 Task: Reply to email with the signature Eleanor Wilson with the subject 'Request for a transfer' from softage.1@softage.net with the message 'Can you please provide me with an update on the project's resource allocation?'
Action: Mouse moved to (903, 212)
Screenshot: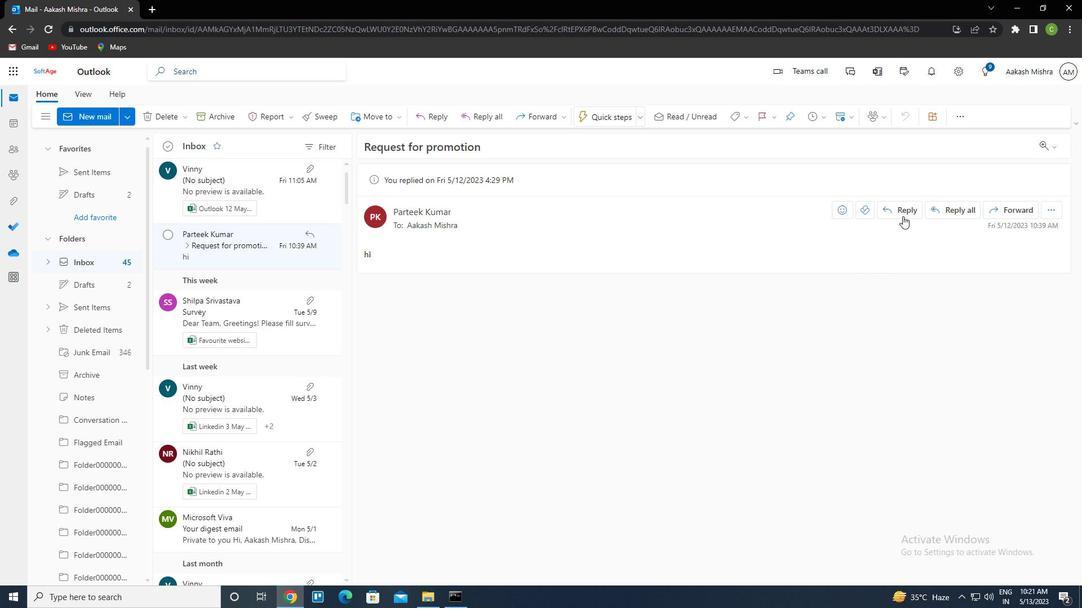 
Action: Mouse pressed left at (903, 212)
Screenshot: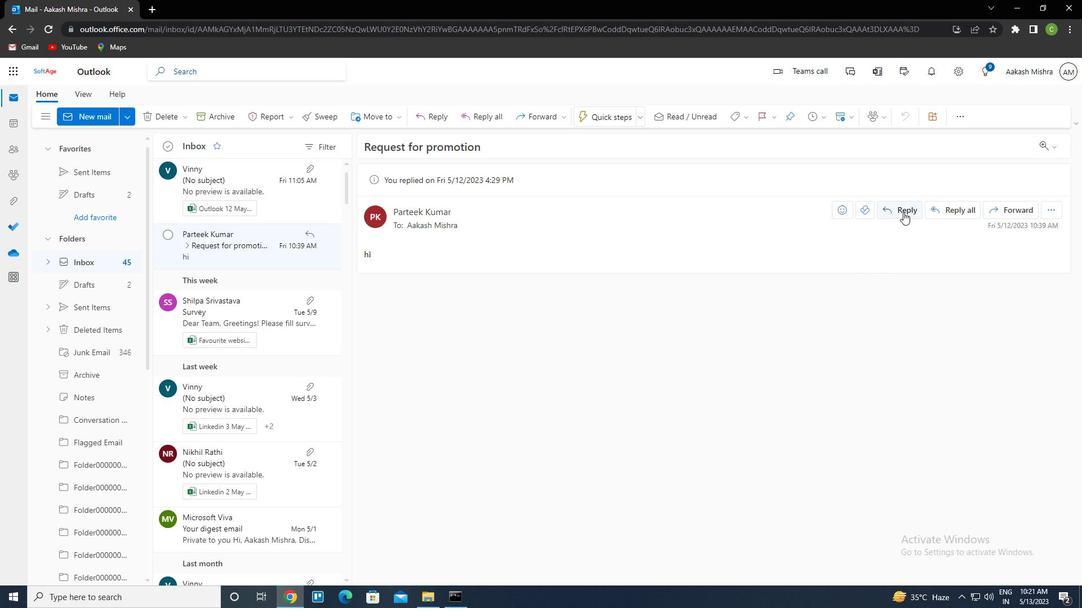 
Action: Mouse moved to (728, 117)
Screenshot: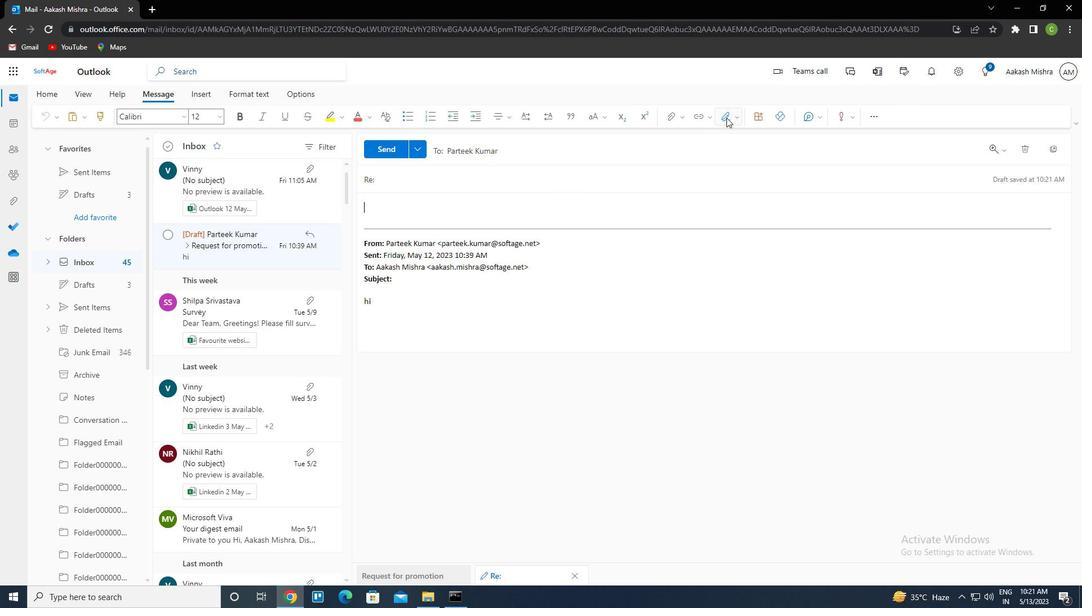 
Action: Mouse pressed left at (728, 117)
Screenshot: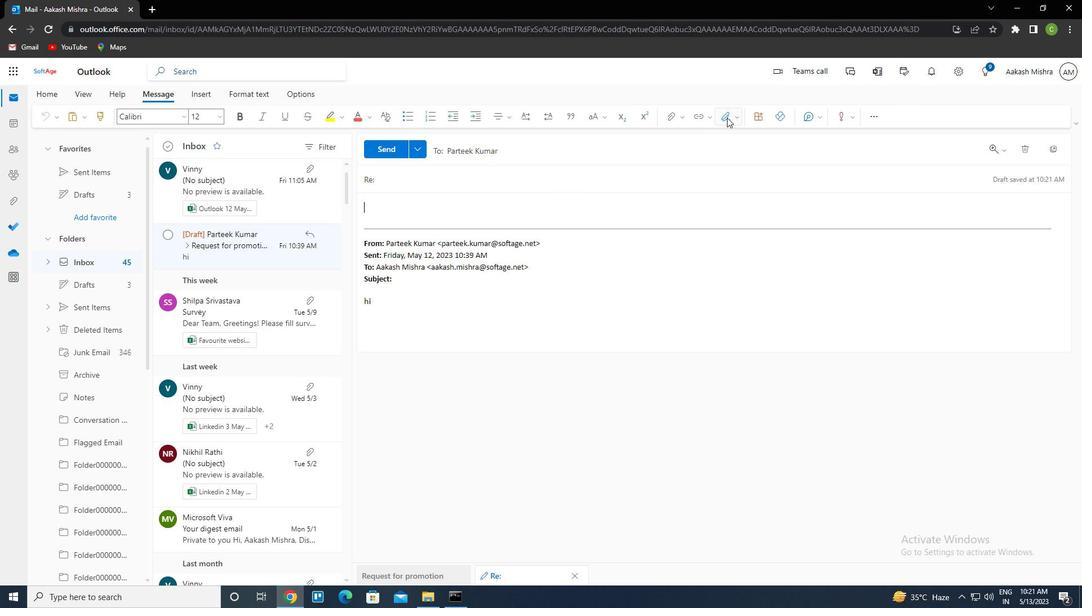 
Action: Mouse moved to (716, 163)
Screenshot: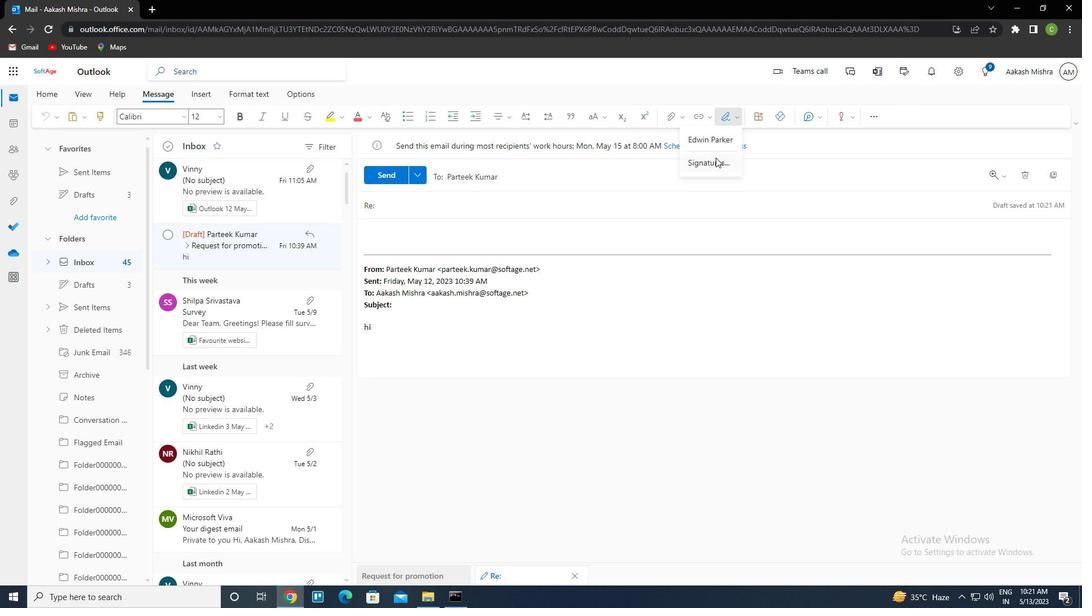 
Action: Mouse pressed left at (716, 163)
Screenshot: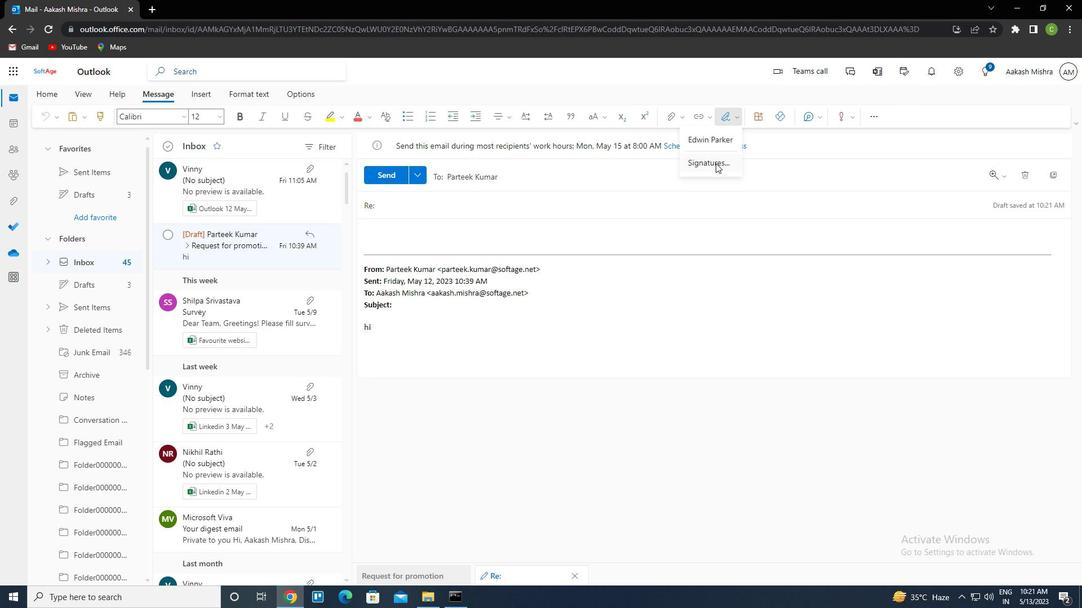 
Action: Mouse moved to (756, 206)
Screenshot: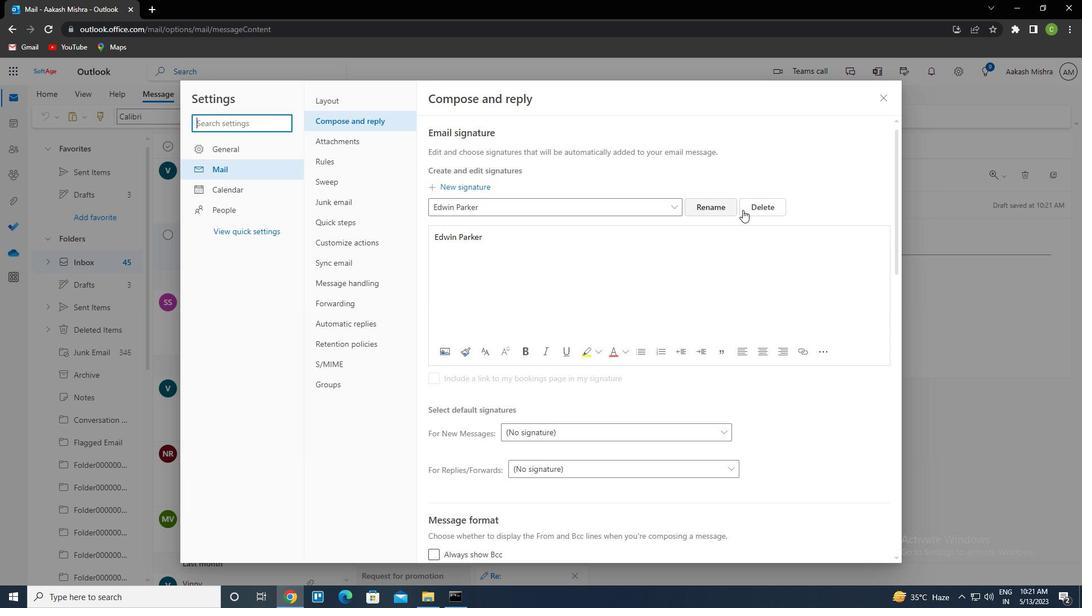 
Action: Mouse pressed left at (756, 206)
Screenshot: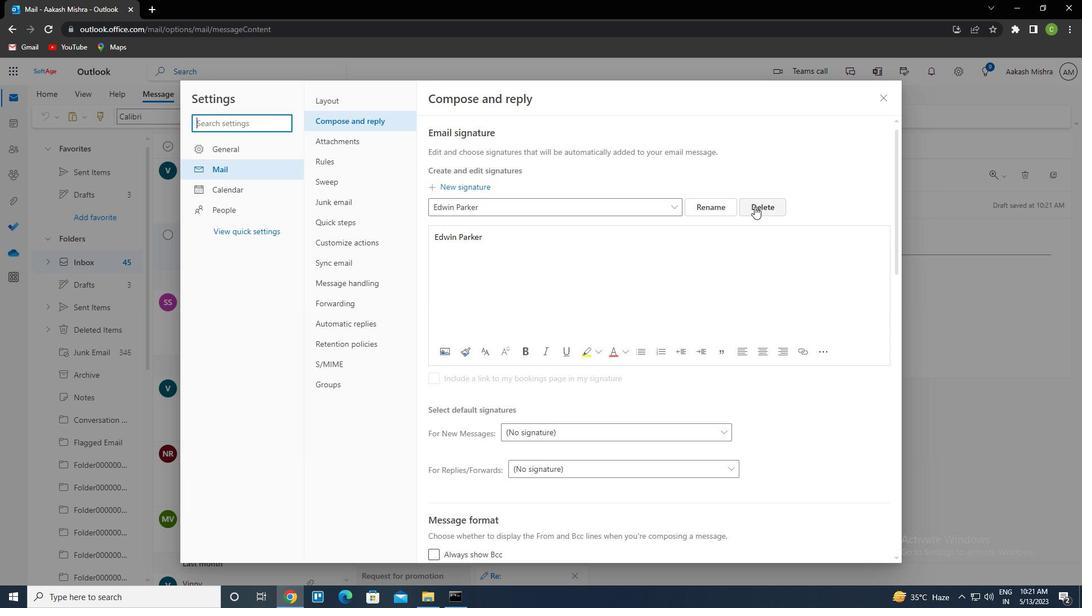 
Action: Mouse moved to (533, 210)
Screenshot: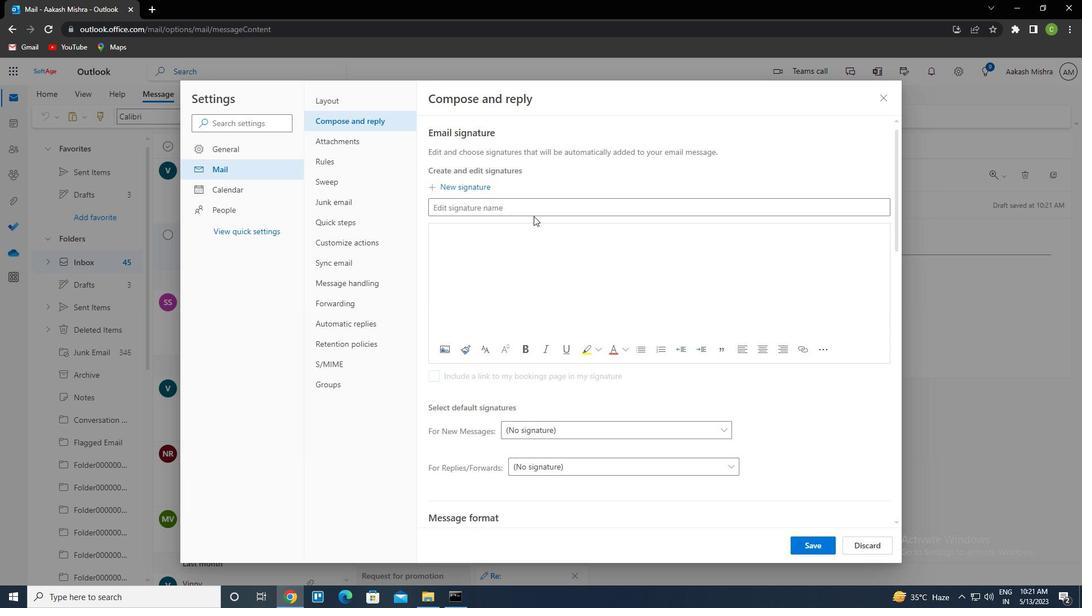 
Action: Mouse pressed left at (533, 210)
Screenshot: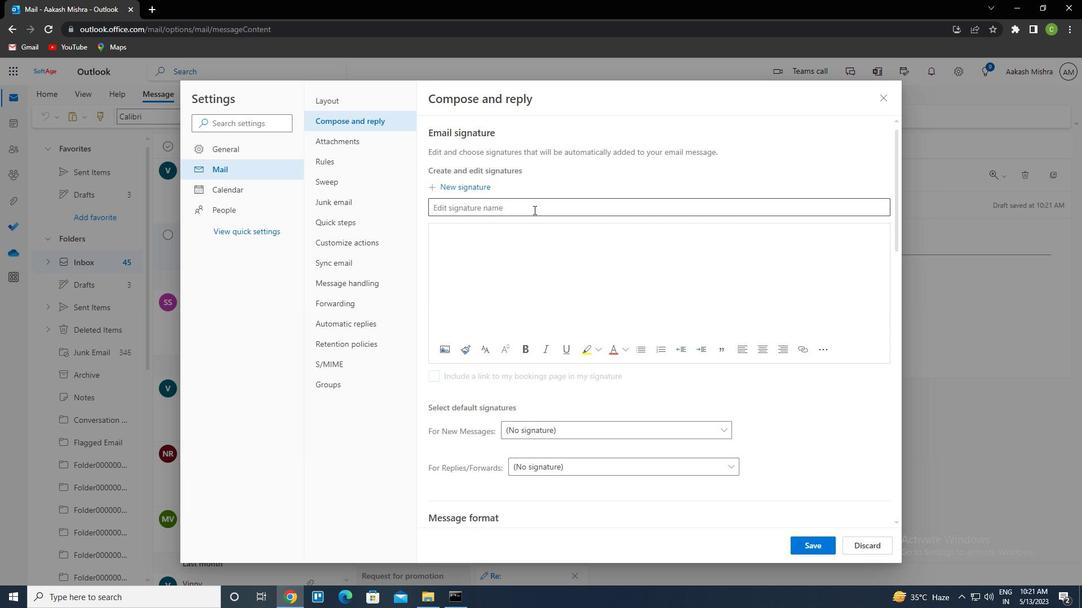 
Action: Key pressed <Key.caps_lock>e<Key.caps_lock>leanor<Key.space><Key.caps_lock>w<Key.caps_lock>ilson<Key.tab><Key.caps_lock>e<Key.caps_lock>leanor<Key.space><Key.caps_lock>w<Key.caps_lock>ilson
Screenshot: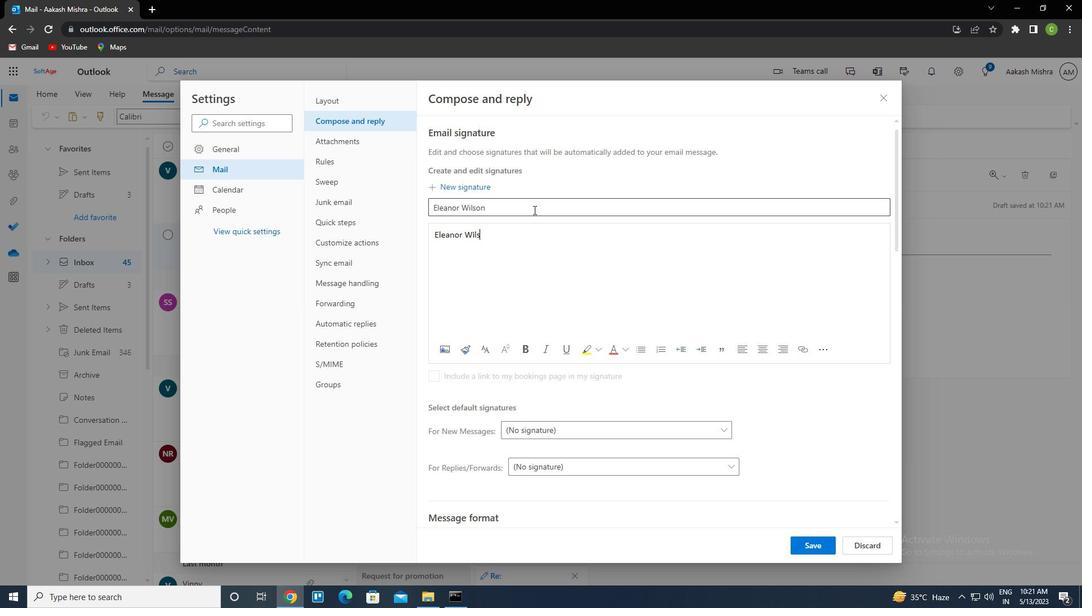 
Action: Mouse moved to (819, 547)
Screenshot: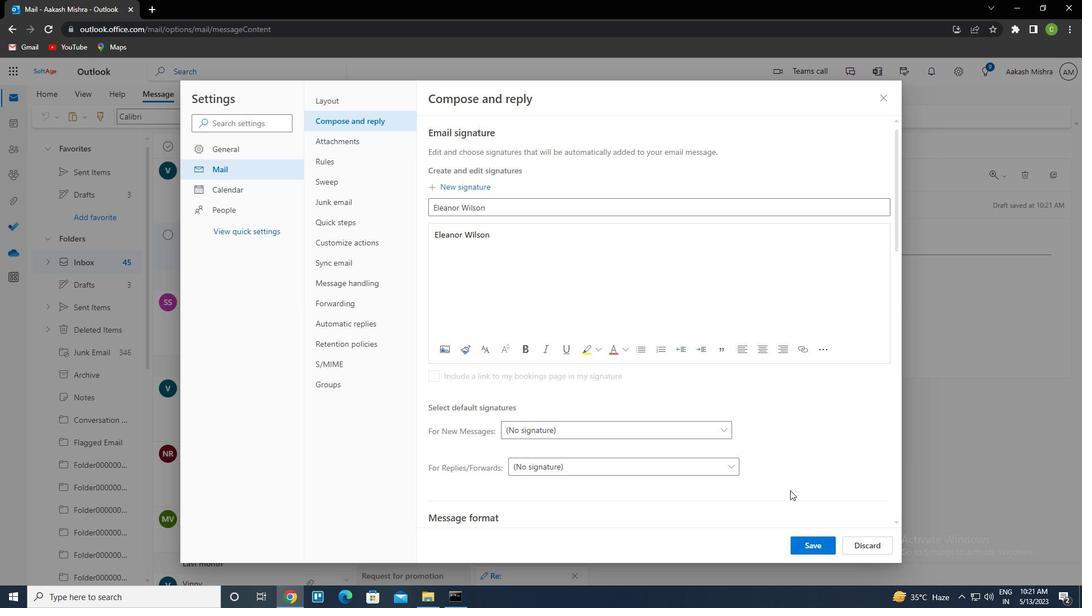
Action: Mouse pressed left at (819, 547)
Screenshot: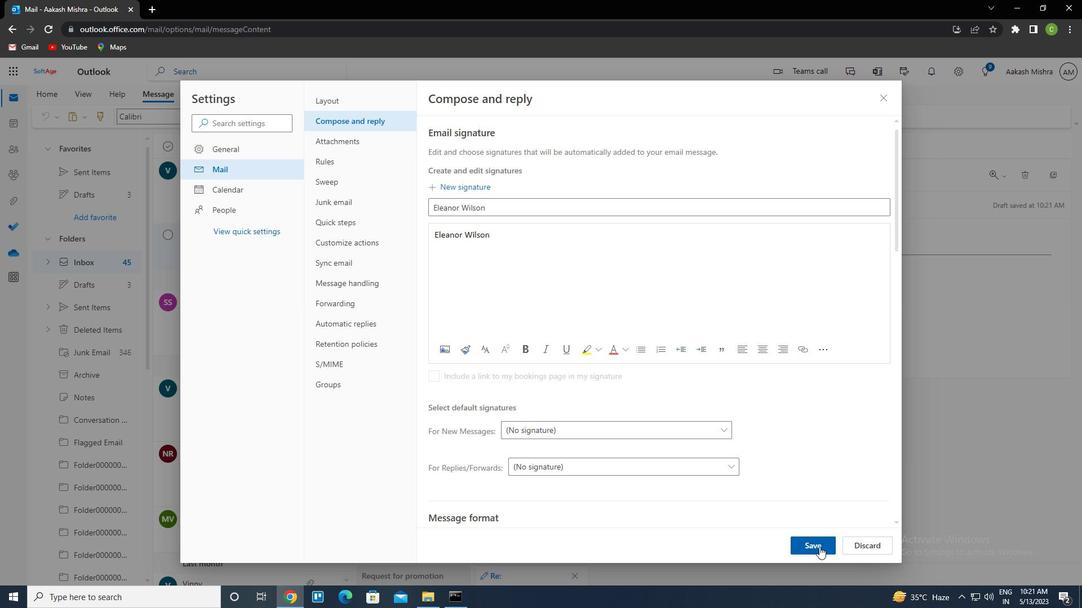 
Action: Mouse moved to (885, 99)
Screenshot: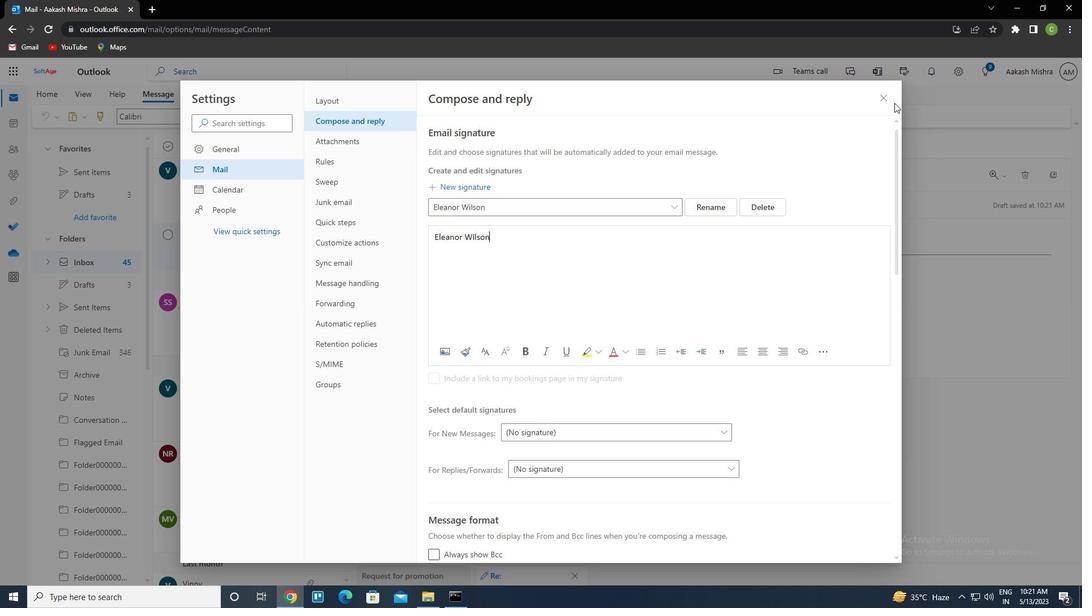 
Action: Mouse pressed left at (885, 99)
Screenshot: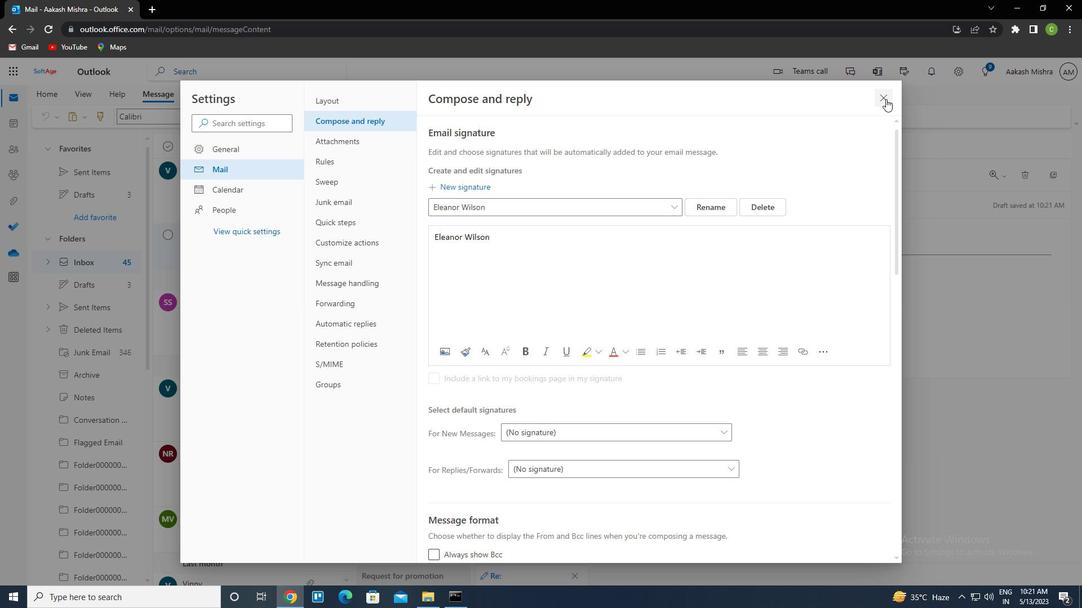
Action: Mouse moved to (723, 114)
Screenshot: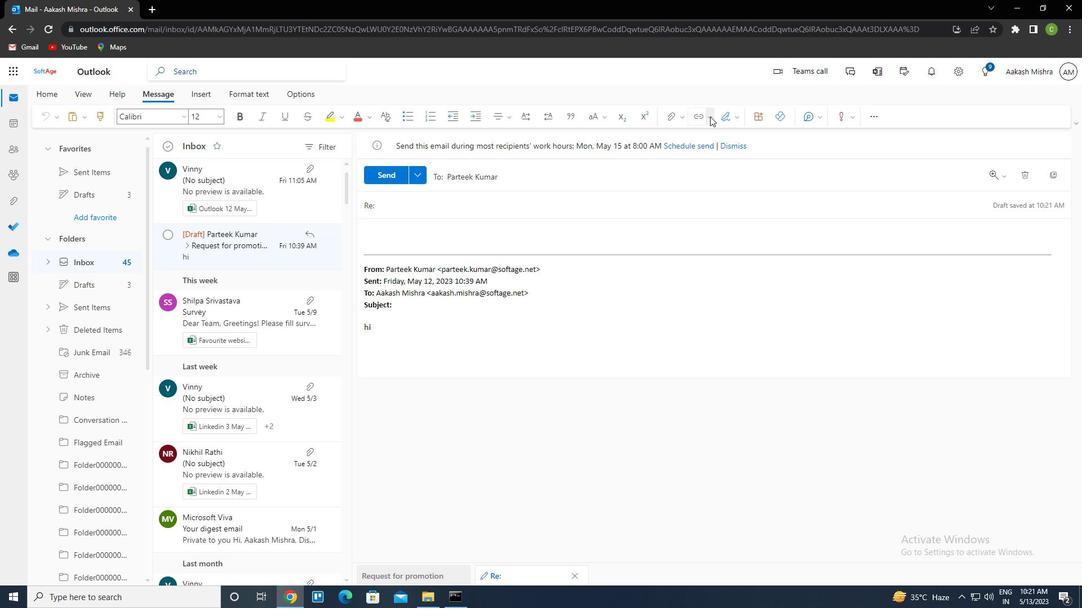 
Action: Mouse pressed left at (723, 114)
Screenshot: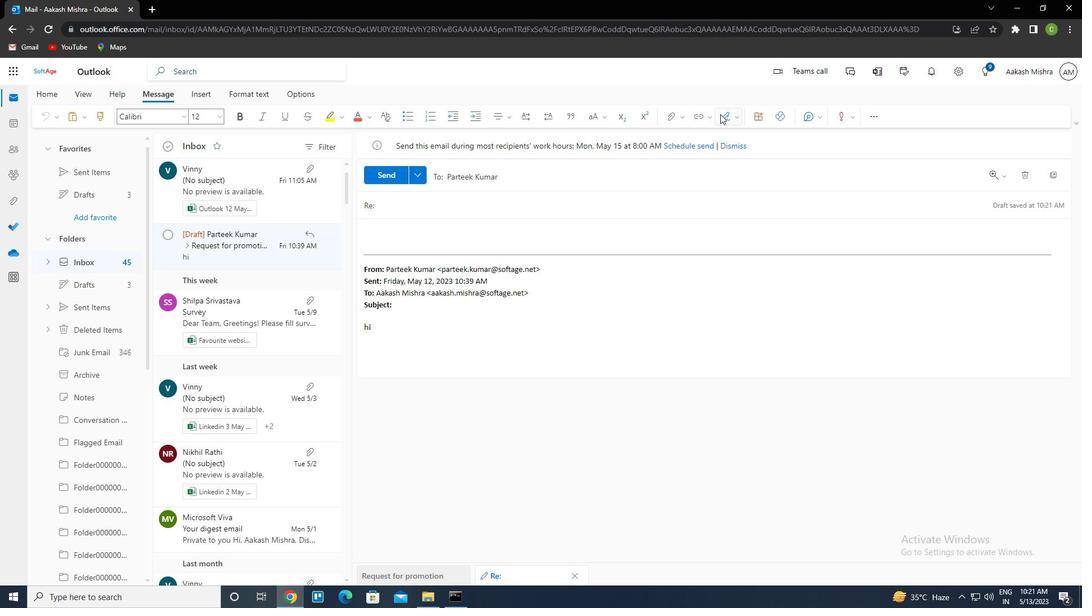 
Action: Mouse moved to (715, 138)
Screenshot: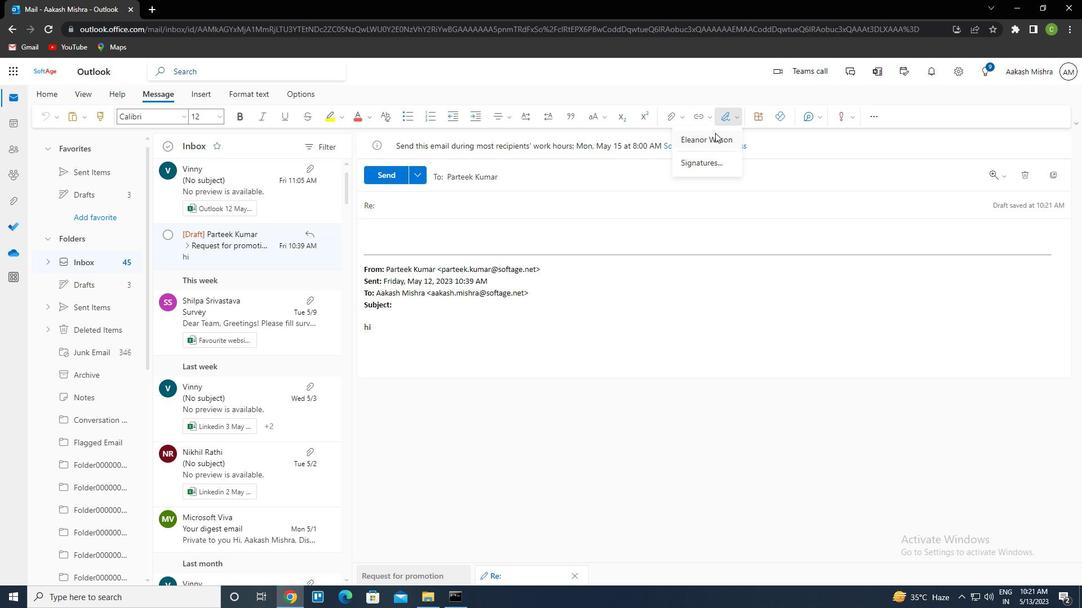 
Action: Mouse pressed left at (715, 138)
Screenshot: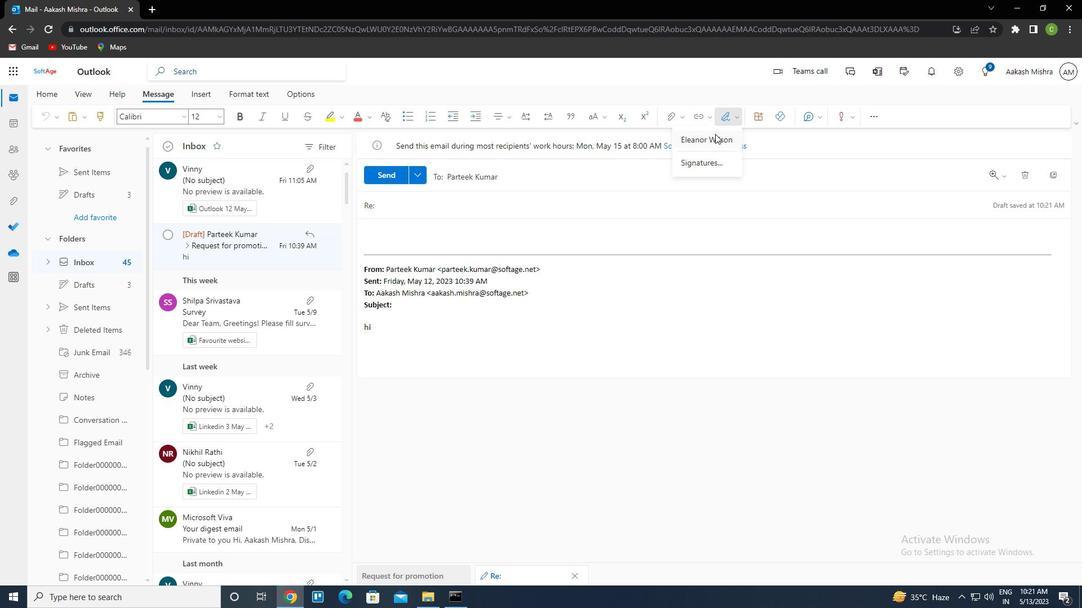 
Action: Mouse moved to (412, 202)
Screenshot: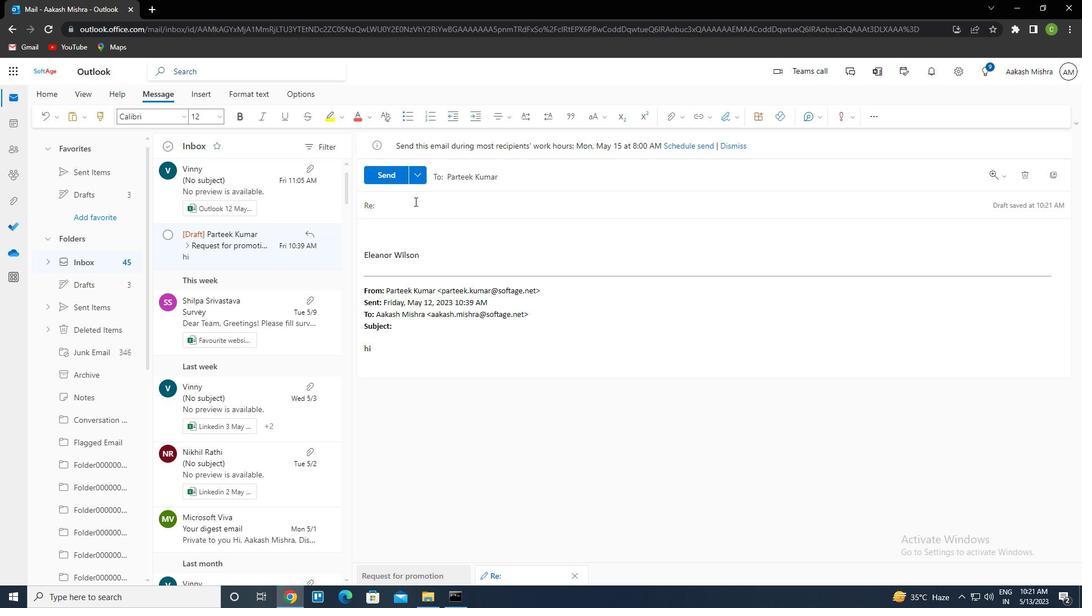 
Action: Mouse pressed left at (412, 202)
Screenshot: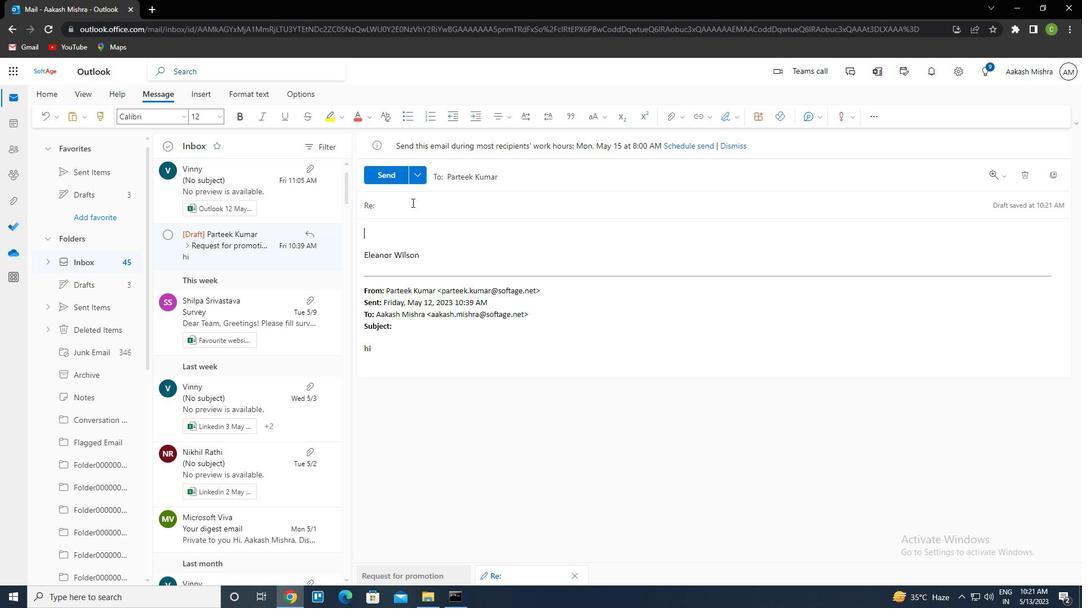 
Action: Key pressed <Key.caps_lock>r<Key.caps_lock>equest<Key.space>for<Key.space>a<Key.space>transfer<Key.tab><Key.caps_lock>c<Key.caps_lock>an<Key.space>you<Key.space>please<Key.space>provide<Key.space>me<Key.space>with<Key.space>an<Key.space>update<Key.space>on<Key.space>the<Key.space>project's<Key.space>resouc<Key.backspace>rce<Key.space>allocayion
Screenshot: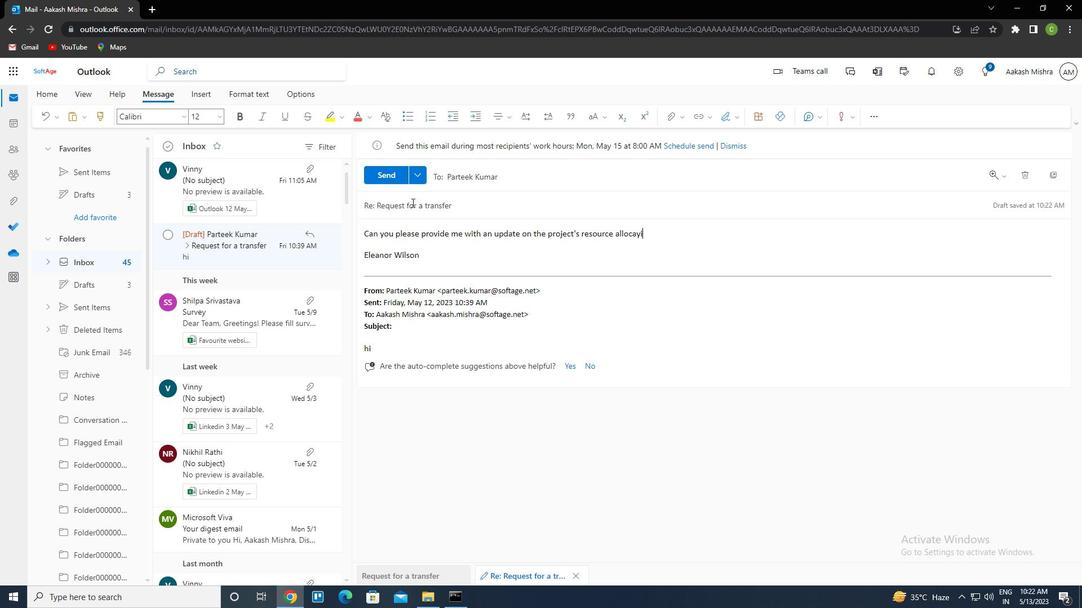 
Action: Mouse moved to (645, 246)
Screenshot: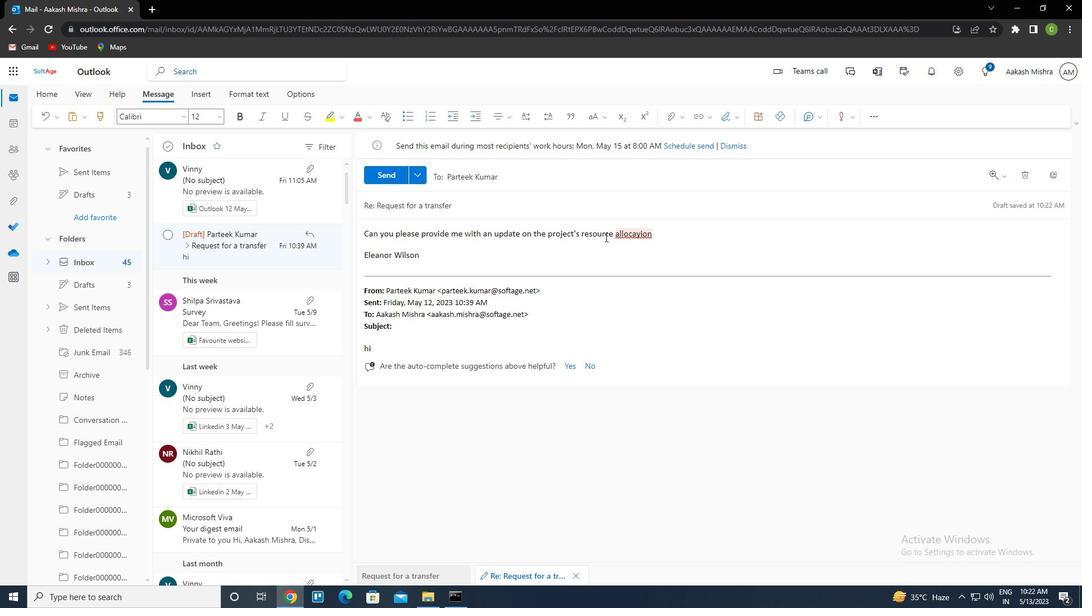
Action: Key pressed <Key.backspace><Key.backspace><Key.backspace><Key.backspace><Key.backspace>ation
Screenshot: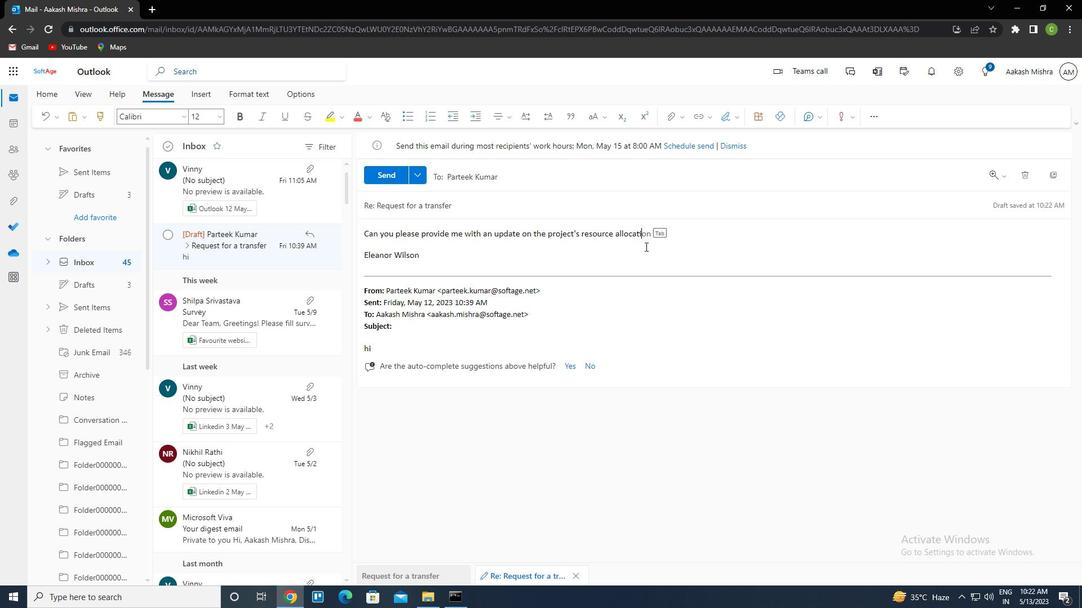 
Action: Mouse moved to (387, 175)
Screenshot: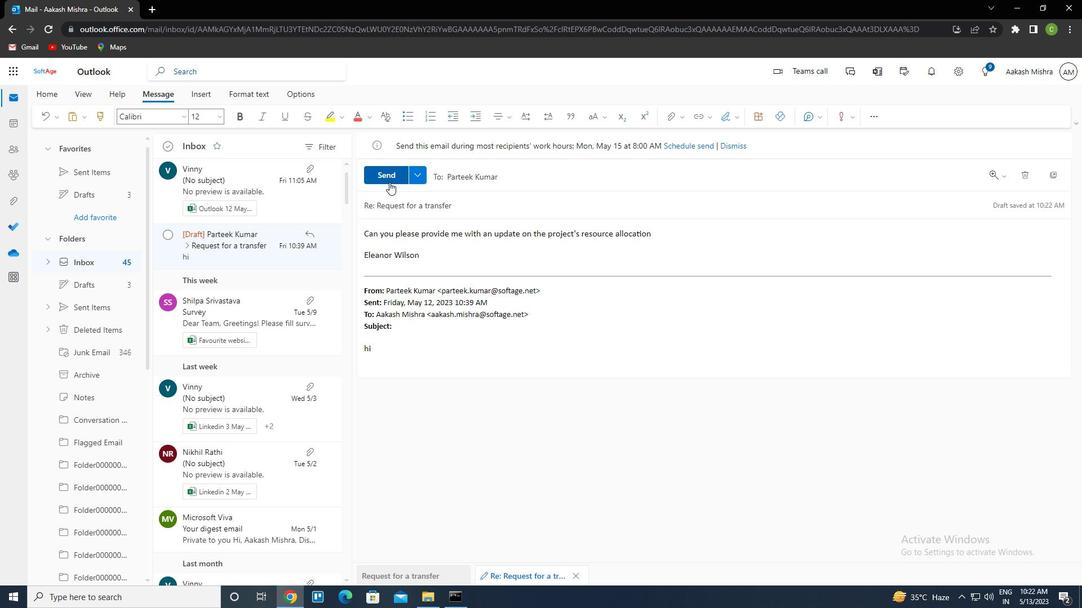 
Action: Mouse pressed left at (387, 175)
Screenshot: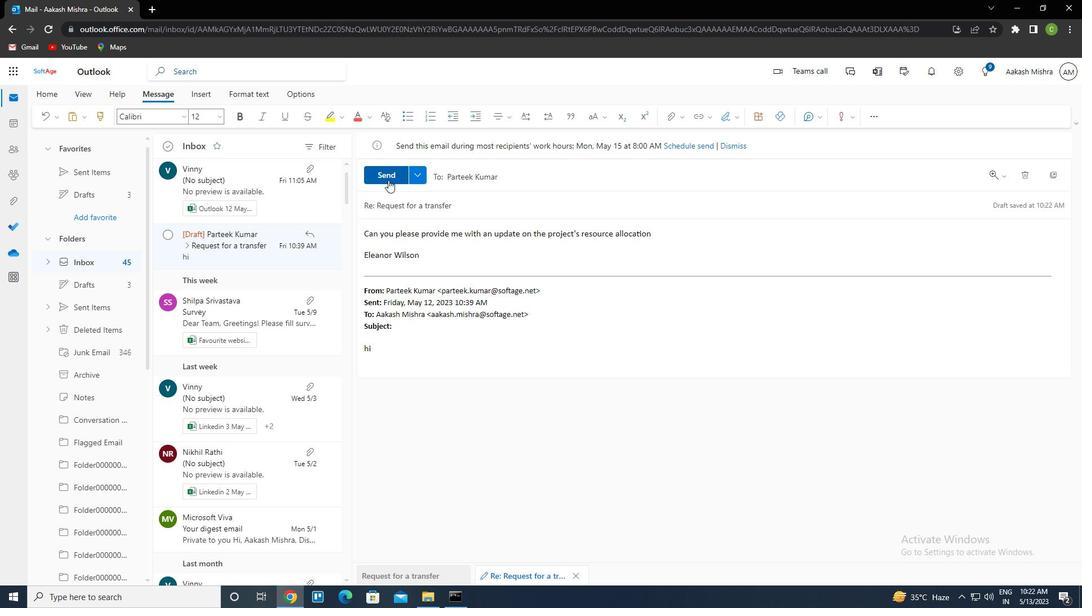 
